 Task: Find the closest ATM in San Francisco.
Action: Mouse moved to (113, 38)
Screenshot: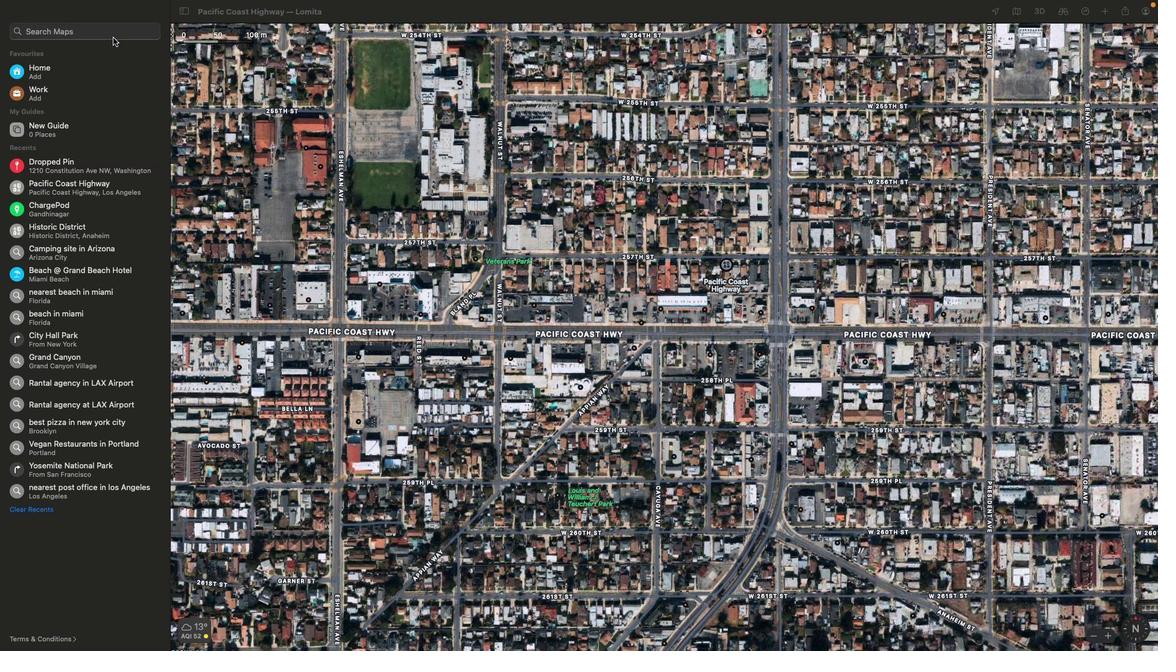 
Action: Mouse pressed left at (113, 38)
Screenshot: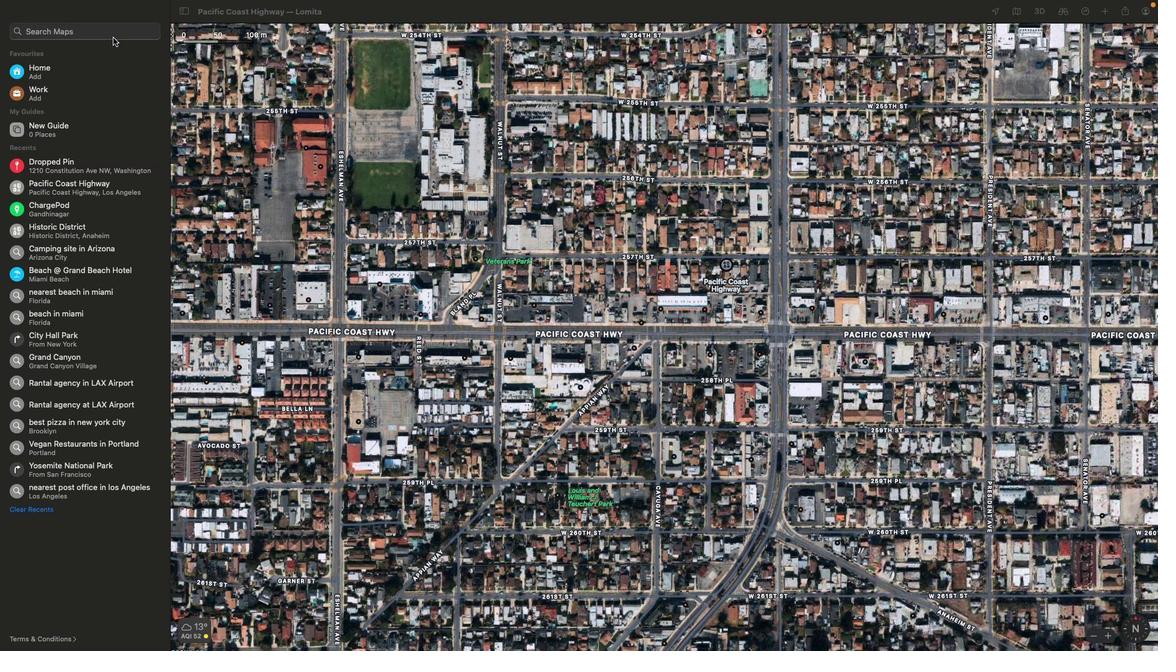
Action: Mouse pressed left at (113, 38)
Screenshot: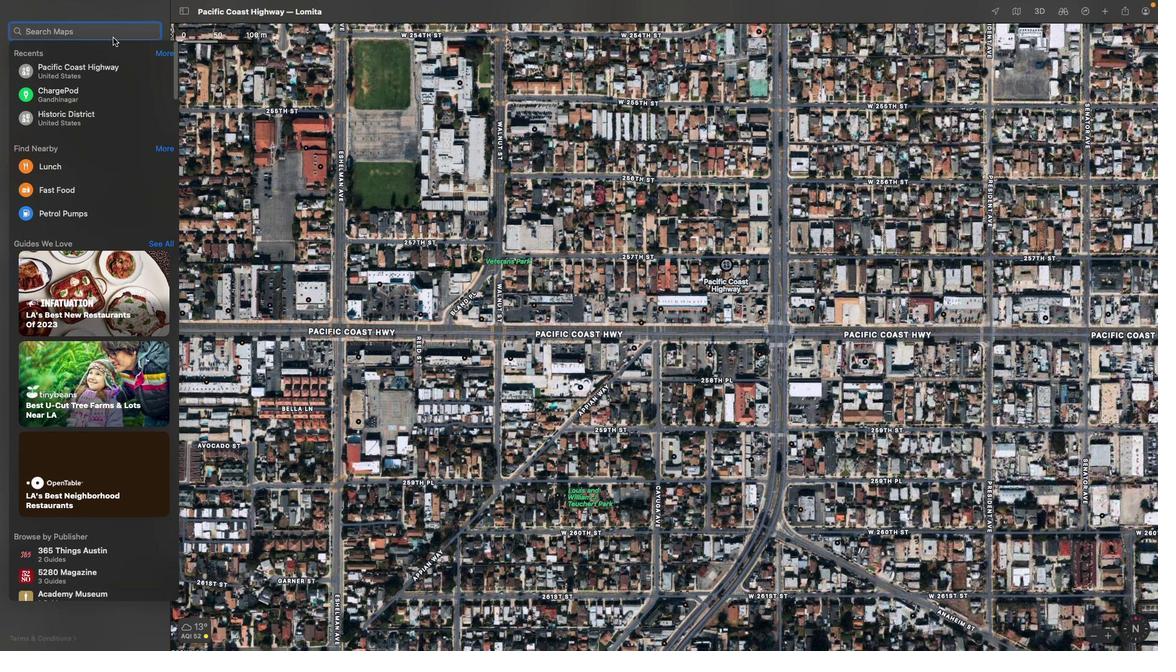 
Action: Mouse moved to (100, 32)
Screenshot: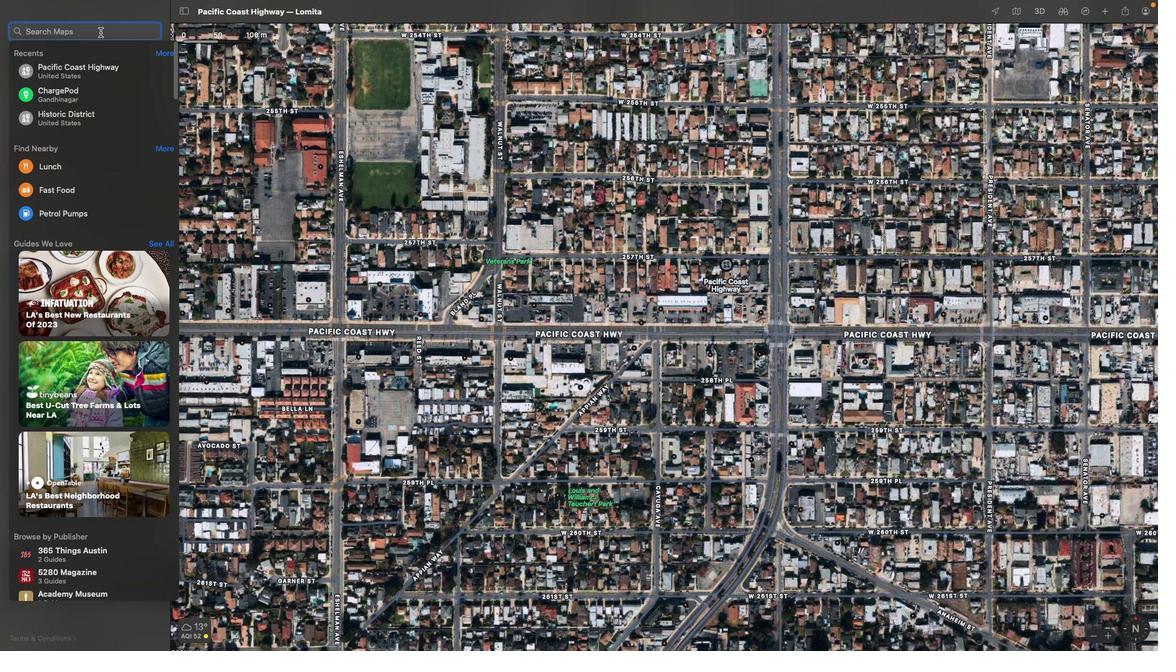 
Action: Mouse pressed left at (100, 32)
Screenshot: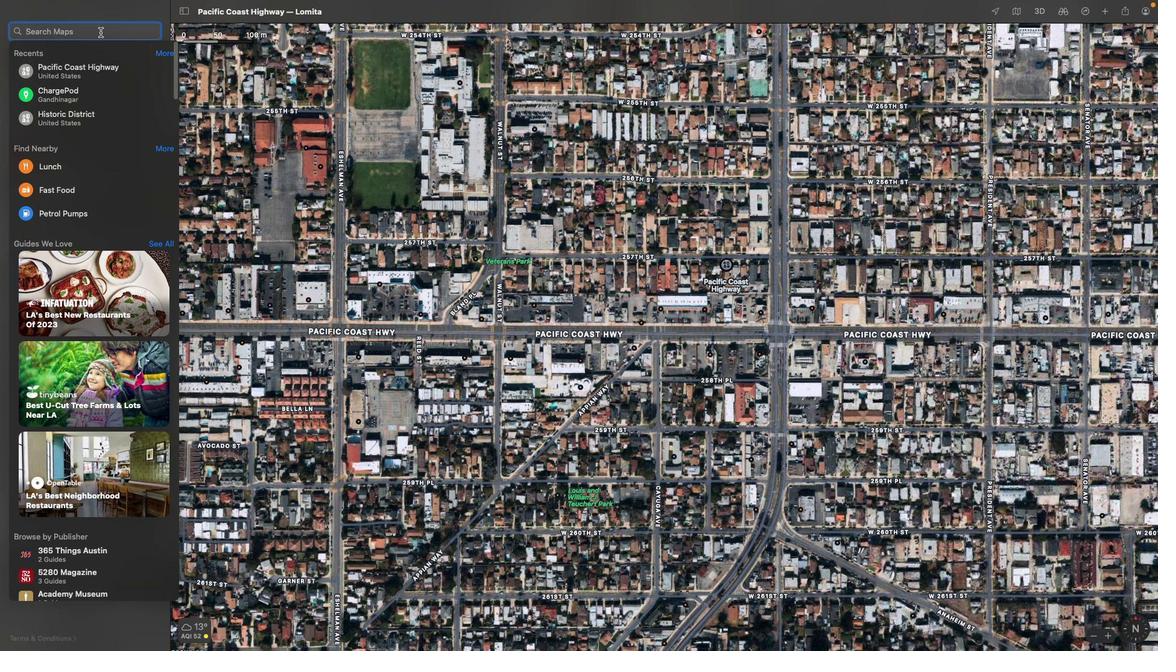 
Action: Key pressed 'n''e''a''r''e''s''t'Key.spaceKey.shift'A''T''M'Key.space','Key.spaceKey.shift'S''a''n'Key.spaceKey.shift'F''r''a''n''c''i''s''c''o'Key.spaceKey.enter
Screenshot: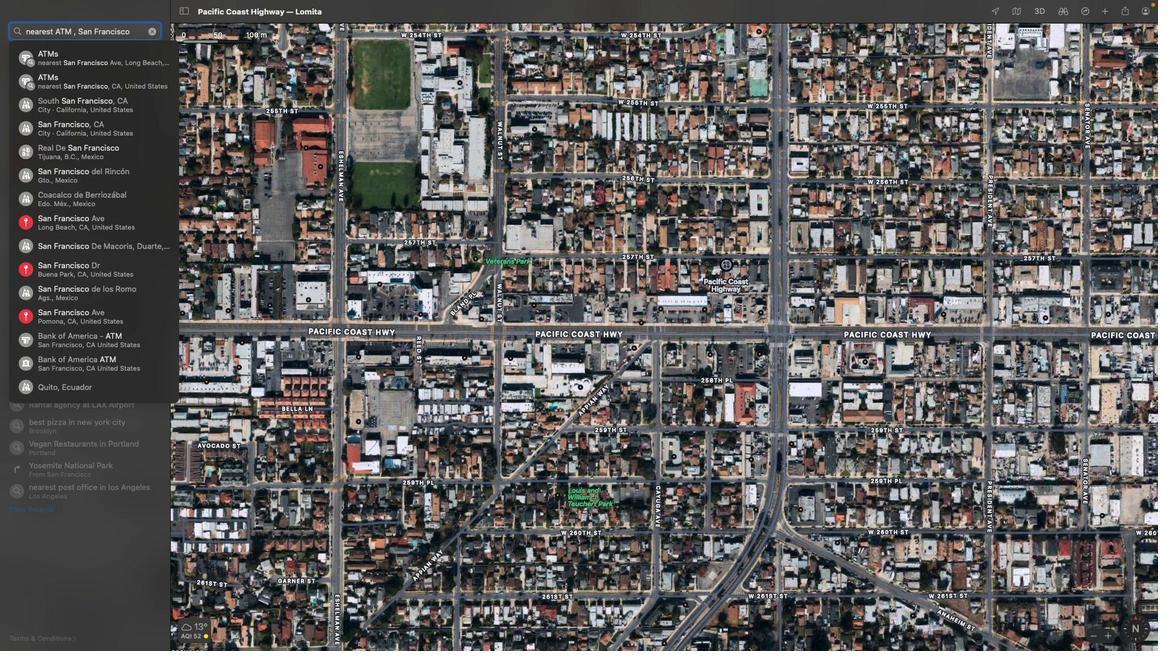 
